 Task: Add an event with the title Third Lunch Break: Relaxation and Stress Relief, date ''2023/10/24'', time 20:00and add a description: The Introduction to SEO webinar is a comprehensive session designed to provide participants with a foundational understanding of Search Engine Optimization (SEO) principles, strategies, and best practices. Mark the tasks as Completed , logged in from the account softage.5@softage.netand send the event invitation to softage.9@softage.net and softage.10@softage.net. Set a reminder for the event Doesn''t repeat
Action: Mouse moved to (66, 111)
Screenshot: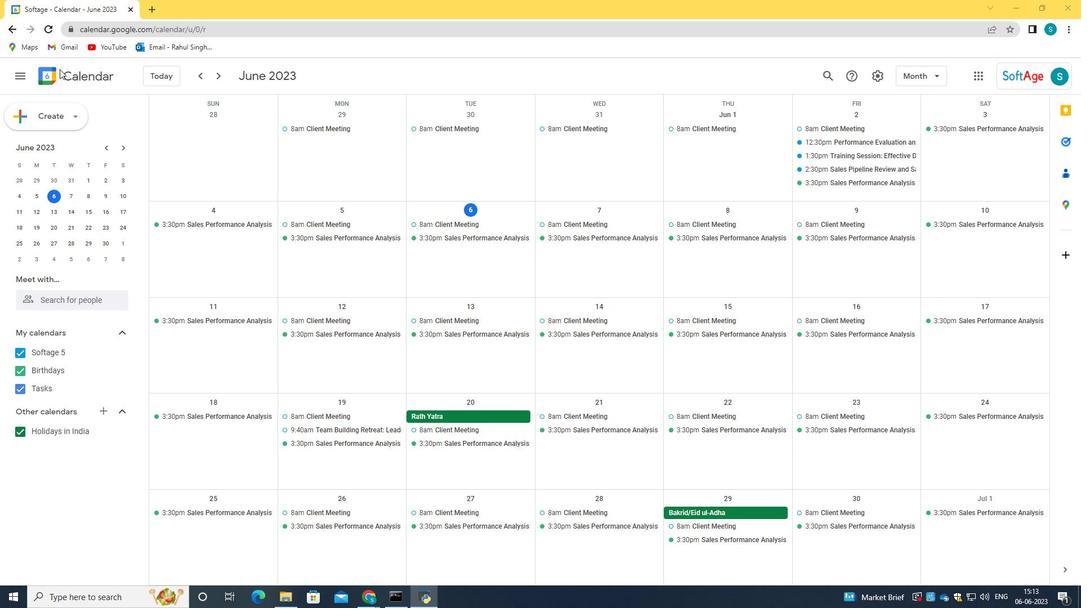 
Action: Mouse pressed left at (66, 111)
Screenshot: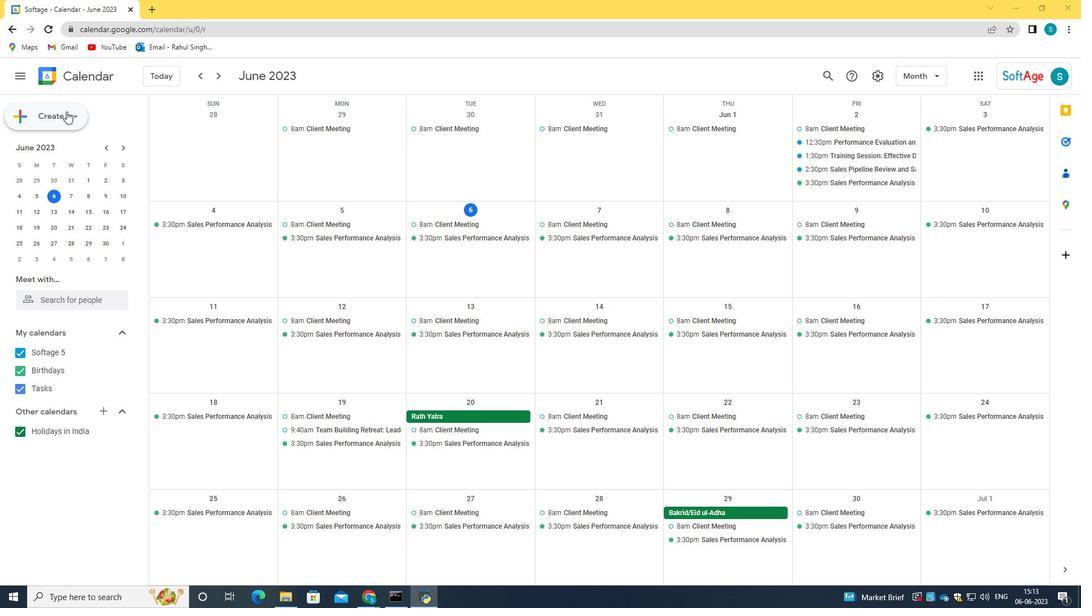 
Action: Mouse moved to (81, 149)
Screenshot: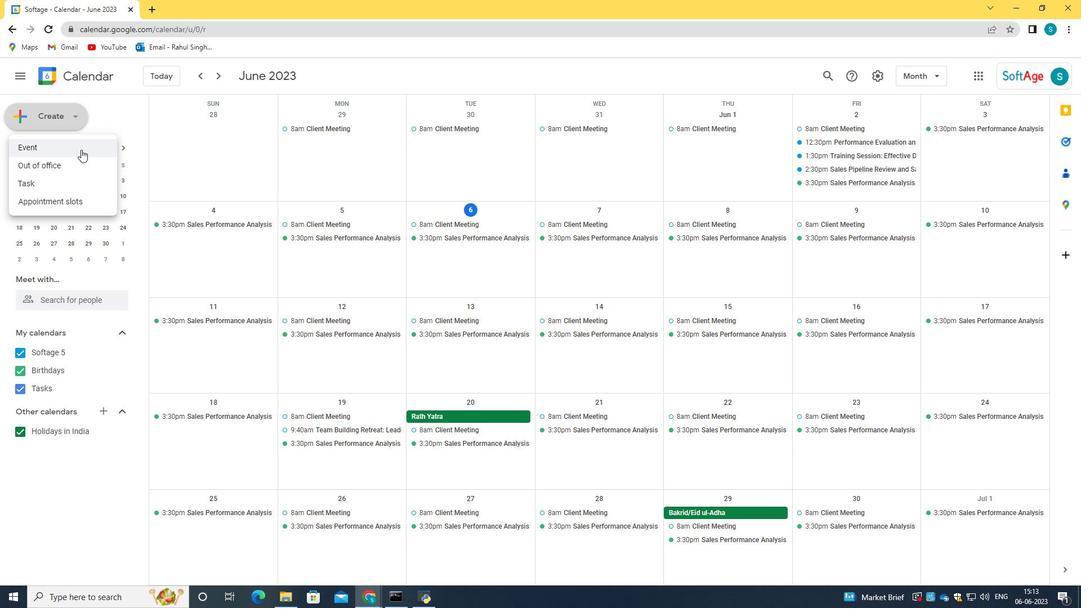 
Action: Mouse pressed left at (81, 149)
Screenshot: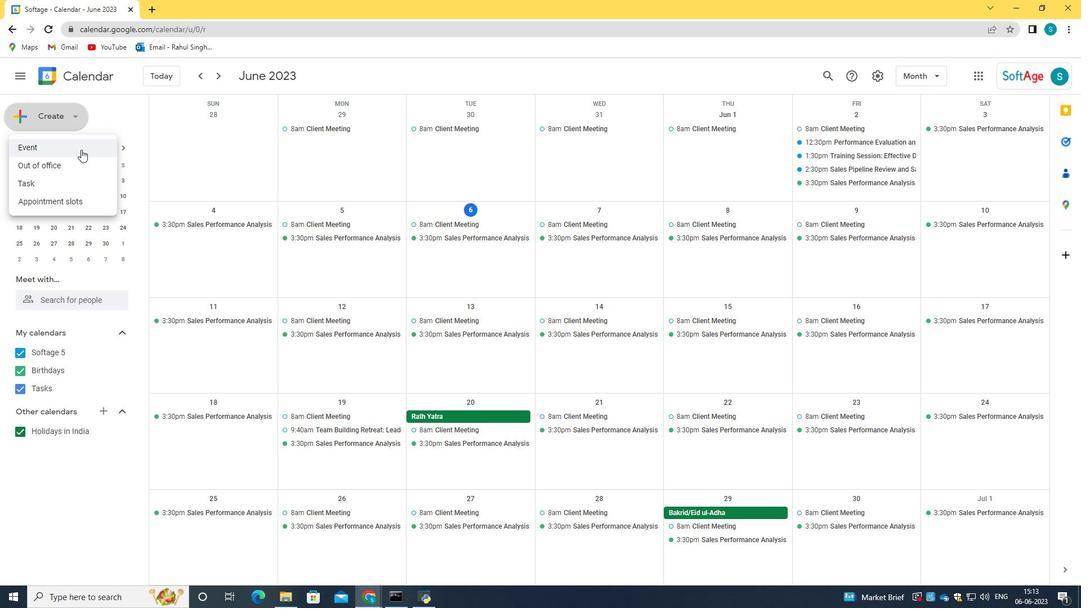 
Action: Mouse moved to (324, 448)
Screenshot: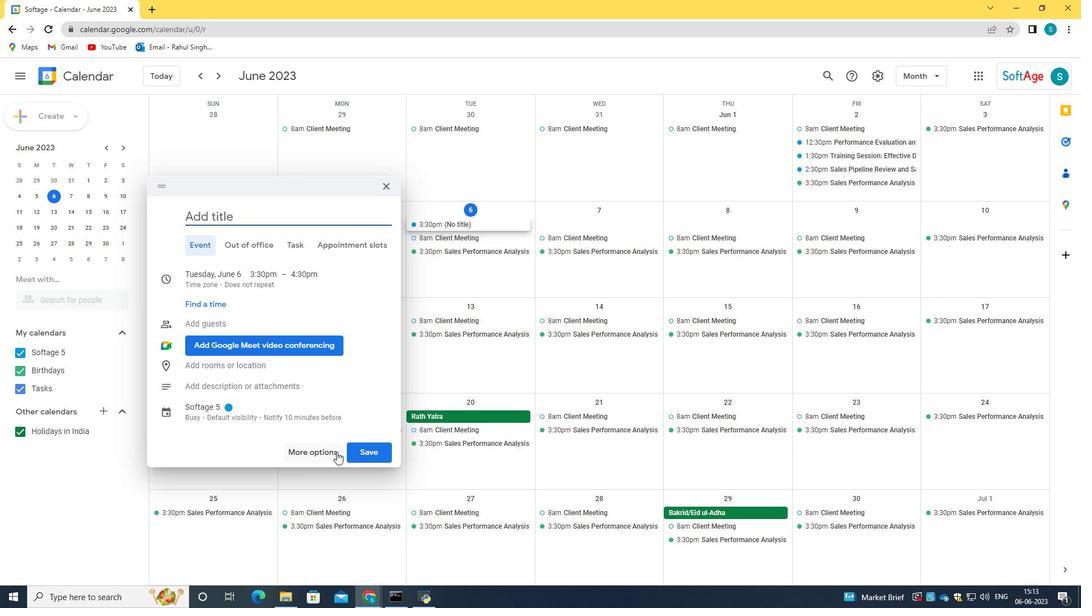 
Action: Mouse pressed left at (324, 448)
Screenshot: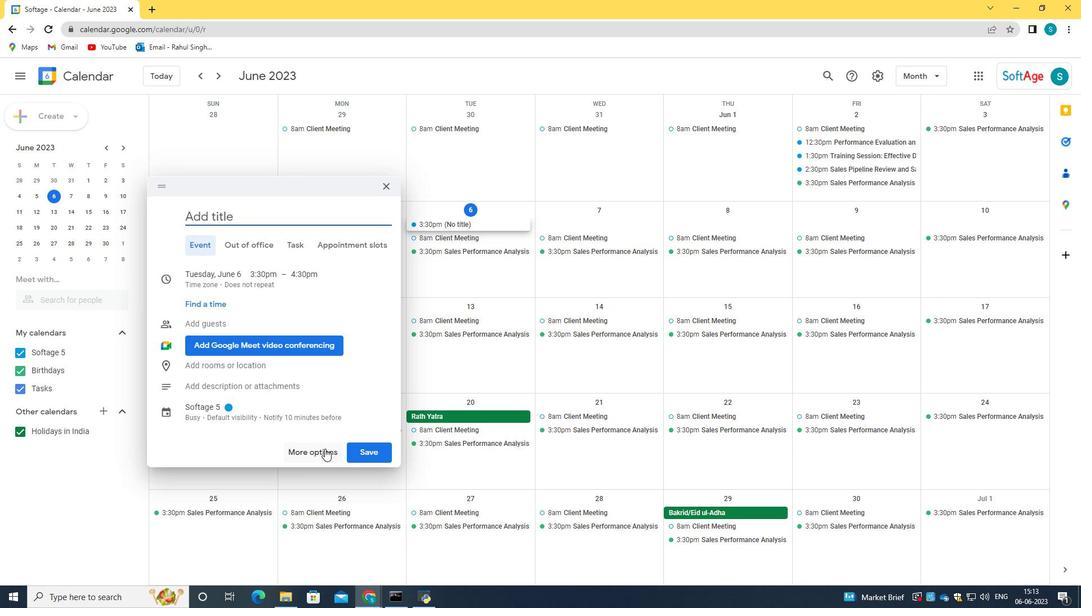 
Action: Mouse moved to (163, 84)
Screenshot: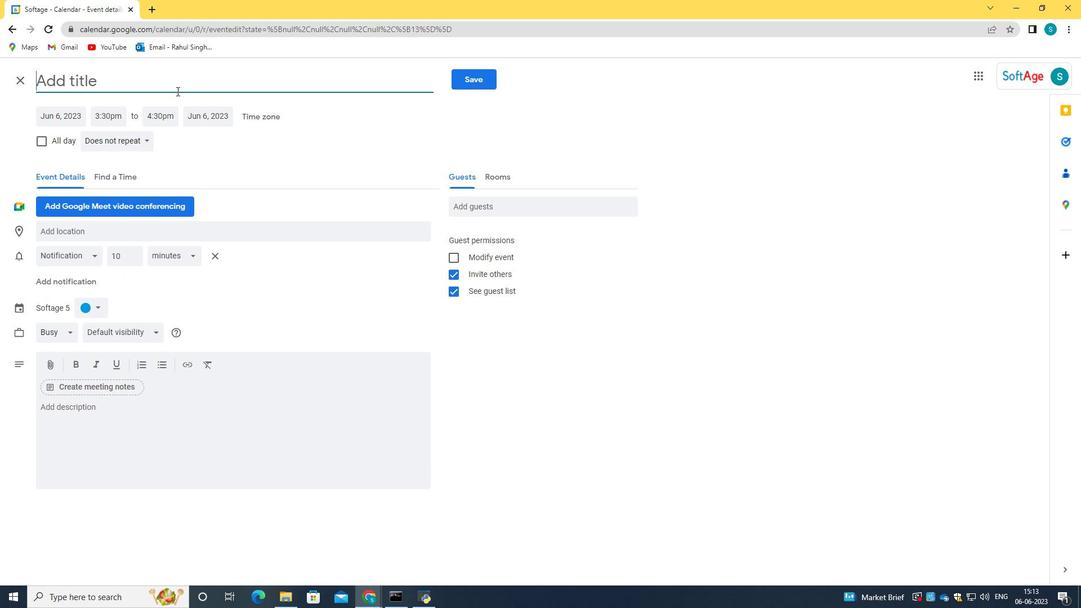
Action: Mouse pressed left at (163, 84)
Screenshot: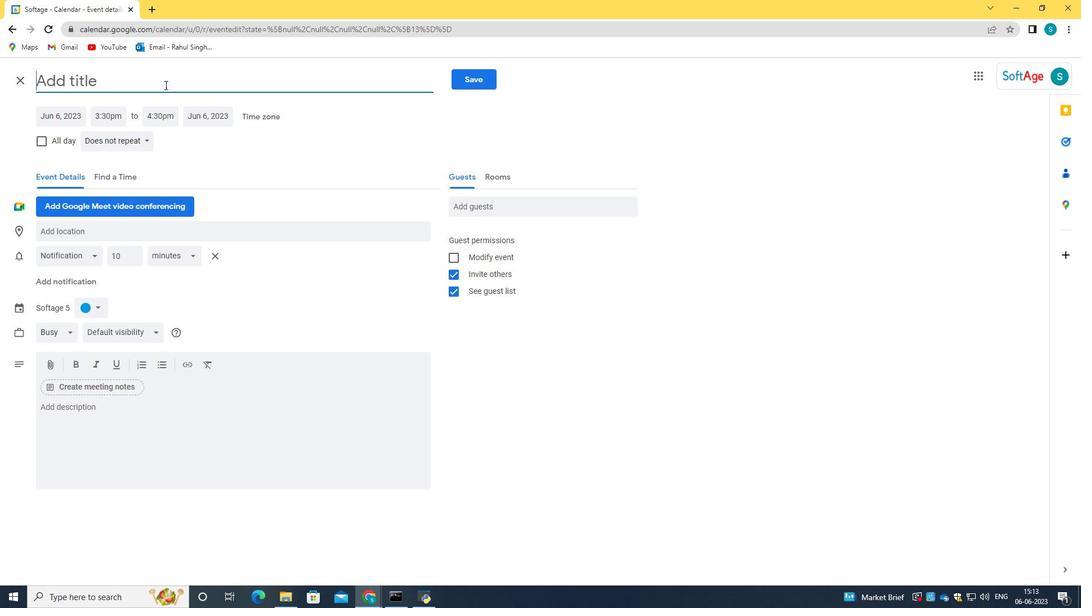 
Action: Key pressed <Key.caps_lock>T<Key.caps_lock>hier<Key.backspace><Key.backspace>rd<Key.space><Key.caps_lock>L<Key.caps_lock>ucnh<Key.space><Key.backspace><Key.backspace><Key.backspace><Key.backspace>nch<Key.space><Key.caps_lock>B<Key.caps_lock>reak<Key.shift_r>:<Key.space><Key.caps_lock>R<Key.caps_lock>elaxation<Key.space>and<Key.space><Key.caps_lock>S<Key.caps_lock>tress<Key.space><Key.caps_lock>R<Key.caps_lock>elief<Key.space>
Screenshot: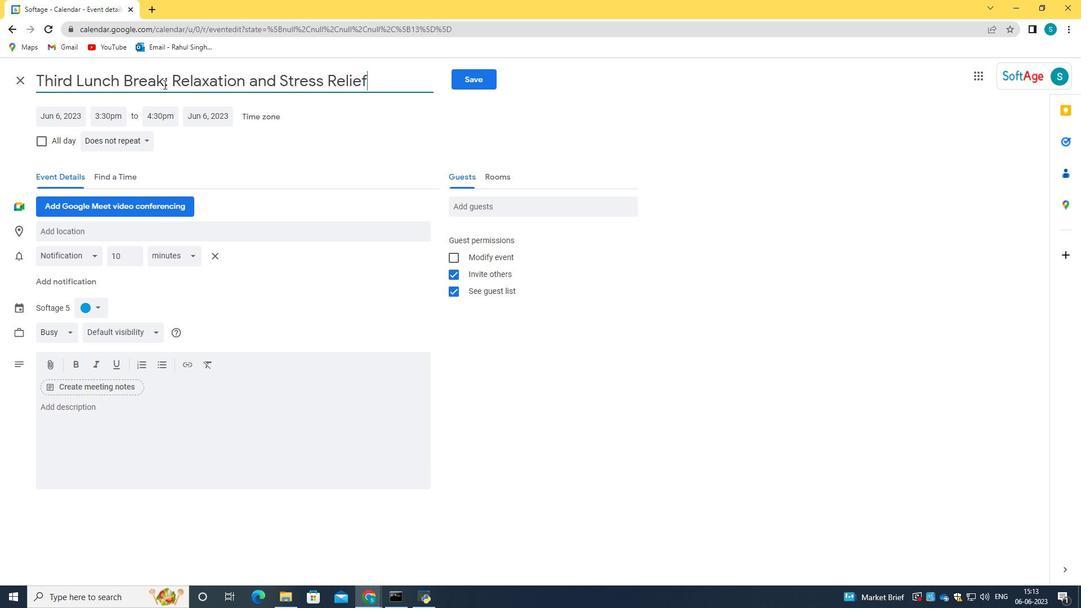 
Action: Mouse moved to (63, 113)
Screenshot: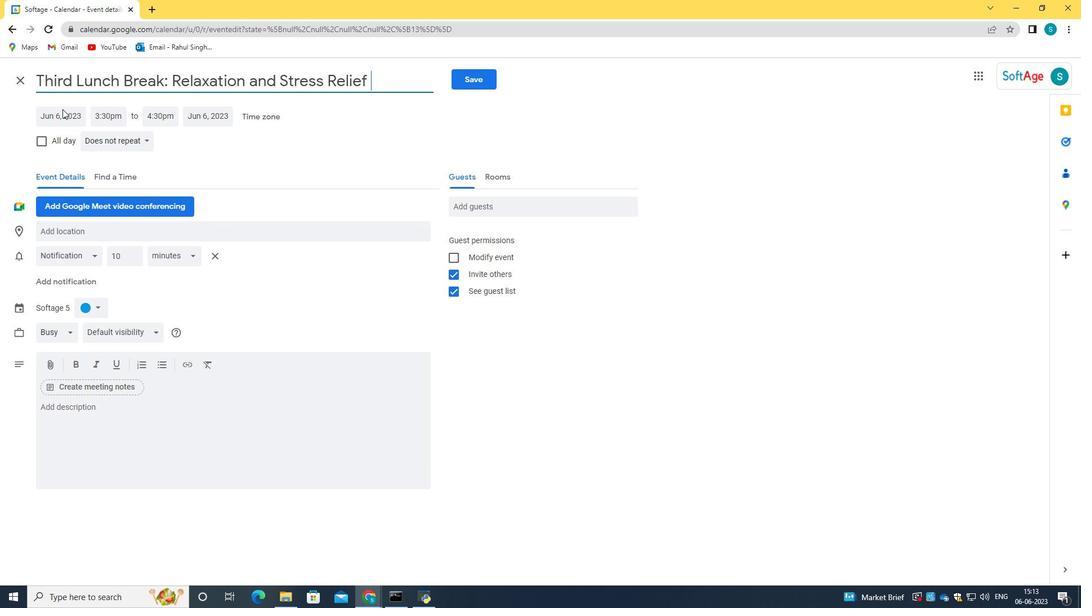 
Action: Mouse pressed left at (63, 113)
Screenshot: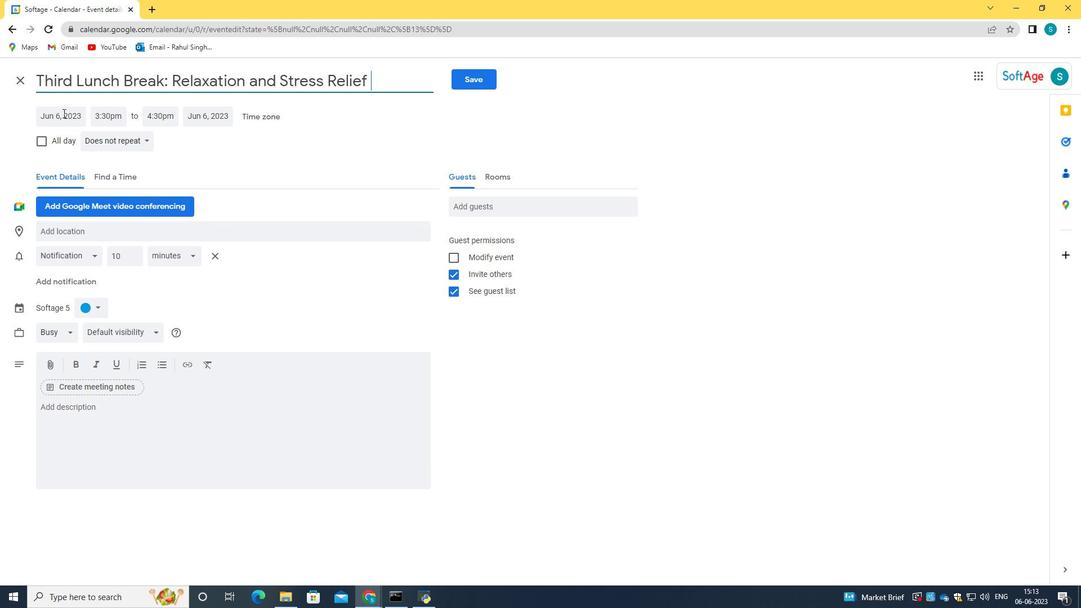 
Action: Key pressed 2023/10/24<Key.tab>08<Key.shift_r>:00<Key.backspace><Key.backspace><Key.backspace><Key.backspace><Key.backspace>20<Key.shift_r>:00<Key.enter>
Screenshot: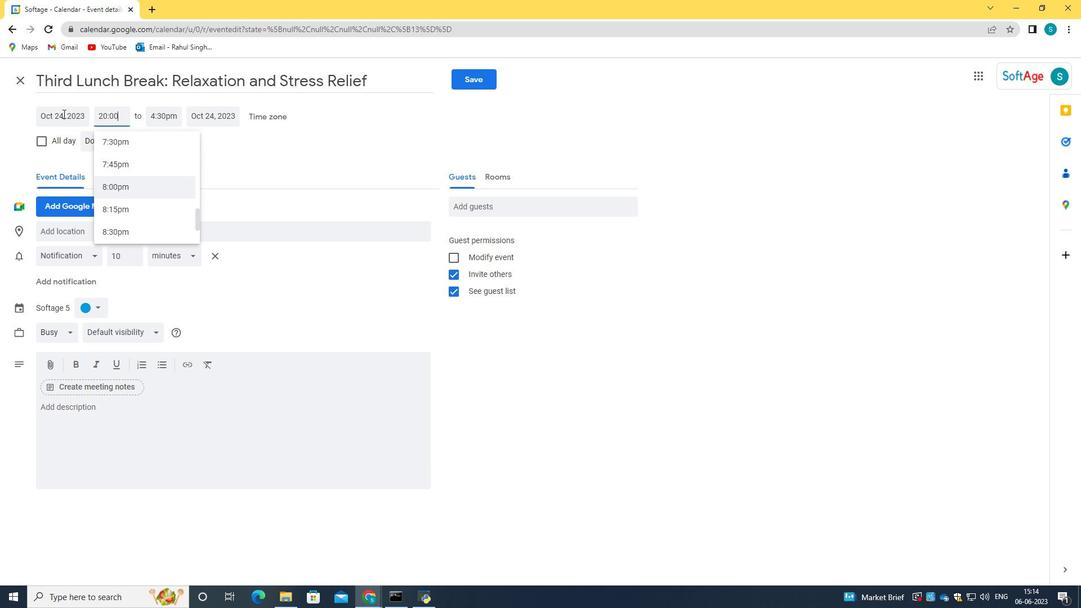 
Action: Mouse moved to (223, 425)
Screenshot: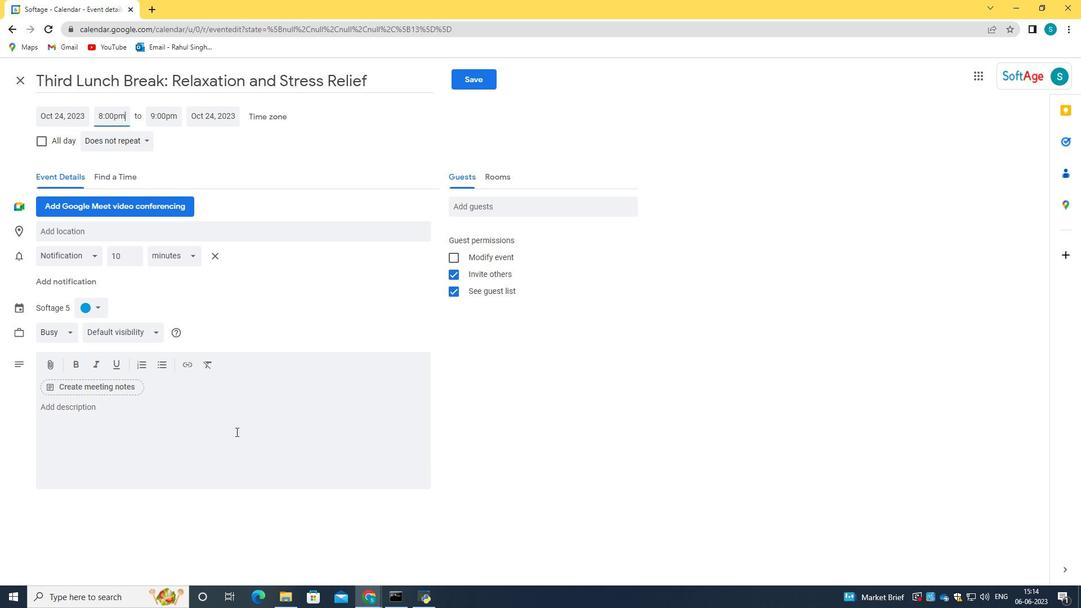 
Action: Mouse pressed left at (223, 425)
Screenshot: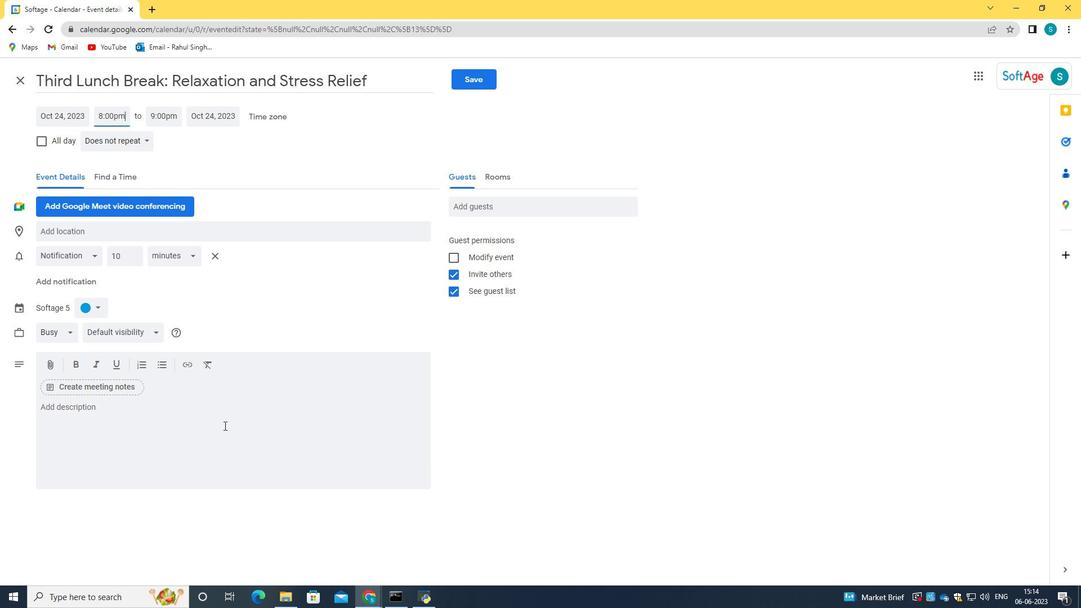 
Action: Key pressed <Key.caps_lock>T<Key.caps_lock>he<Key.space>introduction<Key.space>of<Key.space><Key.caps_lock>SEO<Key.space><Key.caps_lock>webinar<Key.space>is<Key.space>a<Key.space>comprehensive<Key.space>si<Key.backspace>ession<Key.space>designed<Key.space>to<Key.space>prove<Key.backspace>ide<Key.space>participants<Key.space>with<Key.space>a<Key.space>foundational<Key.space>undr=er<Key.backspace><Key.backspace><Key.backspace><Key.backspace>erstanding<Key.space>of<Key.space><Key.caps_lock>S<Key.caps_lock>earch<Key.space><Key.caps_lock>E<Key.caps_lock>ngine<Key.space><Key.caps_lock>O<Key.caps_lock>ptimization<Key.shift_r><Key.shift_r><Key.shift_r>(<Key.caps_lock>SEO<Key.shift_r><Key.shift_r>)<Key.space>PRINI<Key.backspace><Key.backspace><Key.backspace><Key.backspace><Key.caps_lock><Key.backspace>pricnicple<Key.space><Key.backspace>.<Key.backspace>,<Key.space>st<Key.backspace><Key.backspace><Key.backspace><Key.backspace><Key.backspace><Key.backspace><Key.backspace><Key.backspace><Key.backspace><Key.backspace><Key.backspace>c<Key.backspace>nciple<Key.space><Key.backspace>,<Key.space>strategies,<Key.space>and<Key.space>best<Key.space>practices.<Key.space>
Screenshot: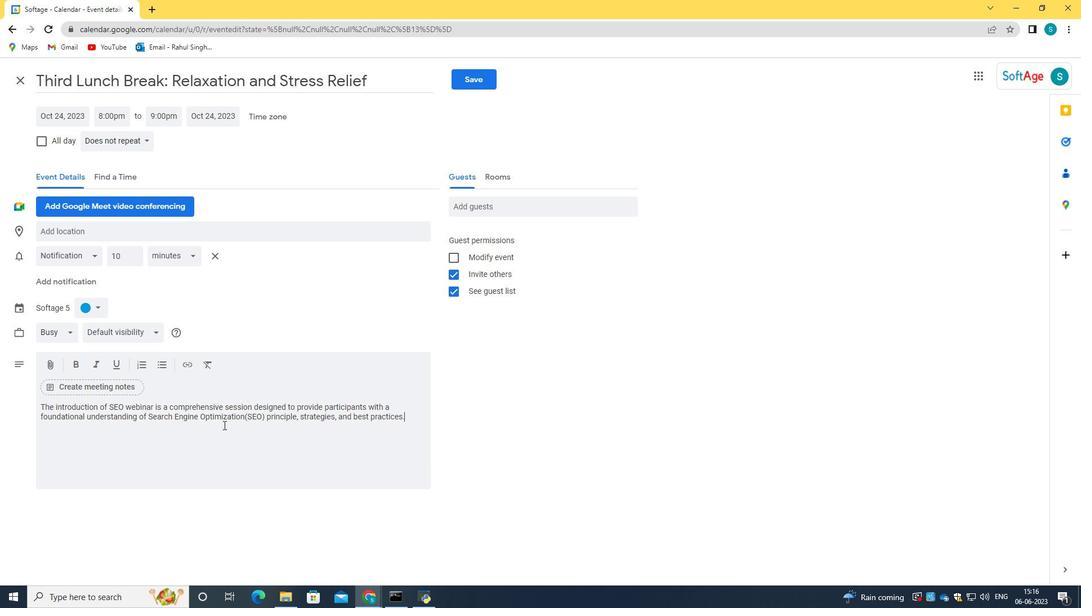 
Action: Mouse moved to (486, 211)
Screenshot: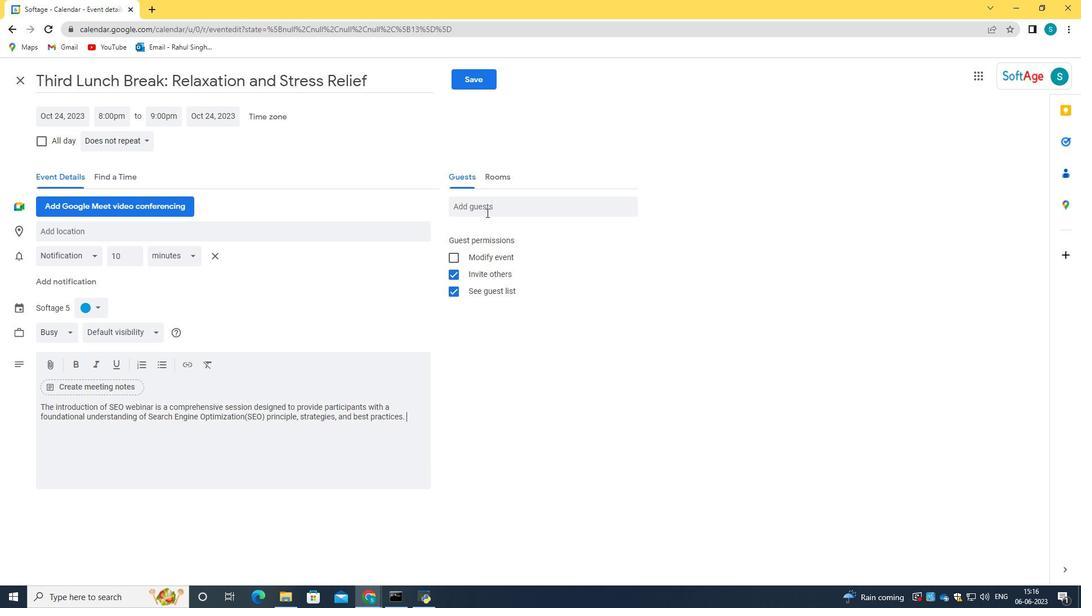 
Action: Mouse pressed left at (486, 211)
Screenshot: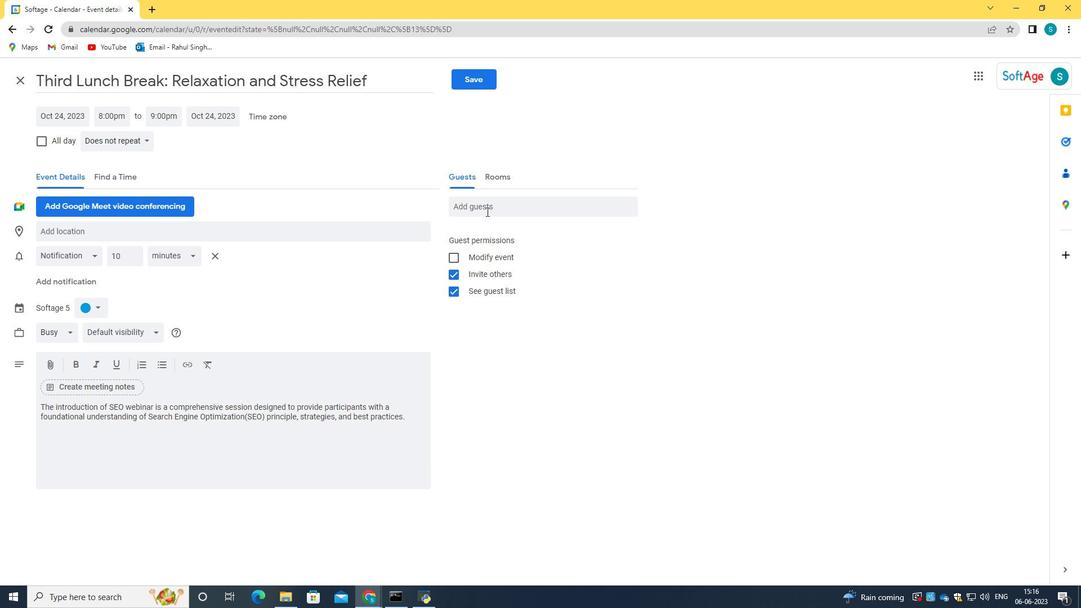 
Action: Key pressed softage.7<Key.backspace>9<Key.shift>@softage.net<Key.tab>softage.10<Key.shift>@sofytage=<Key.backspace><Key.backspace><Key.backspace><Key.backspace><Key.backspace><Key.backspace>tage.net
Screenshot: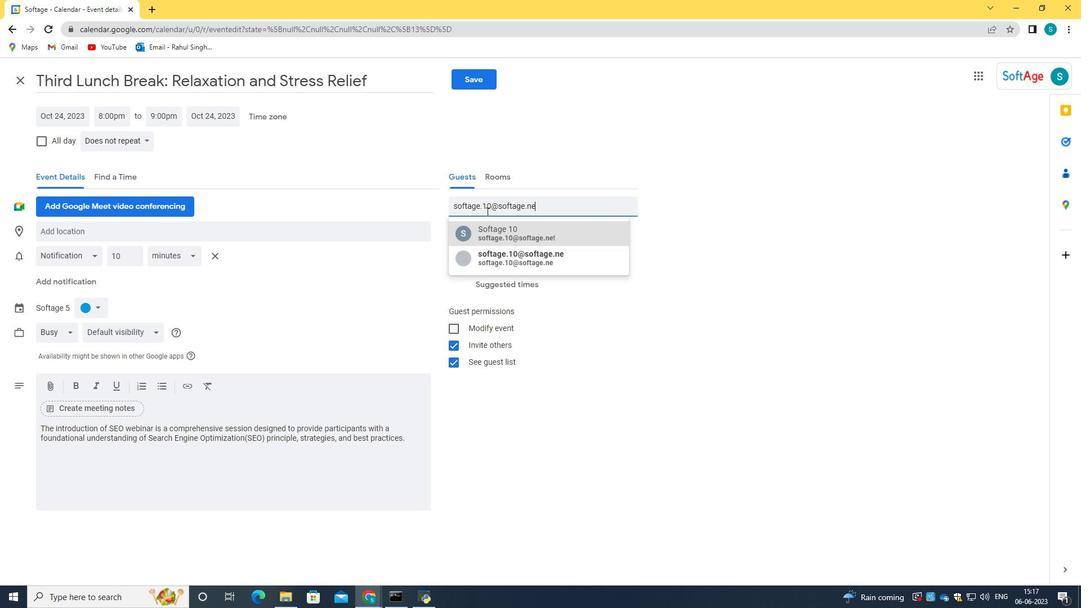 
Action: Mouse moved to (525, 240)
Screenshot: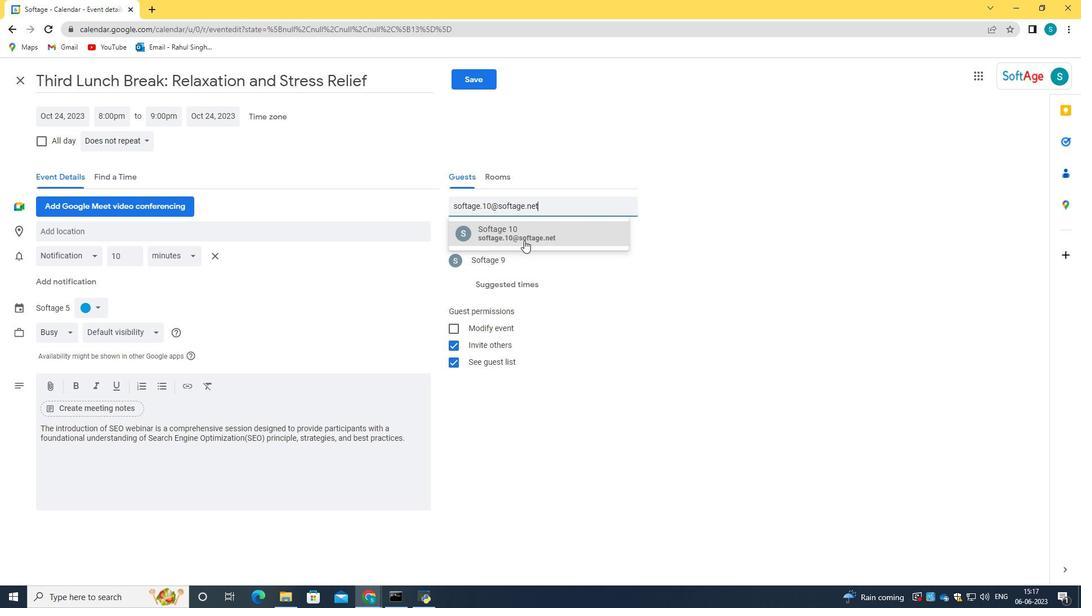 
Action: Mouse pressed left at (525, 240)
Screenshot: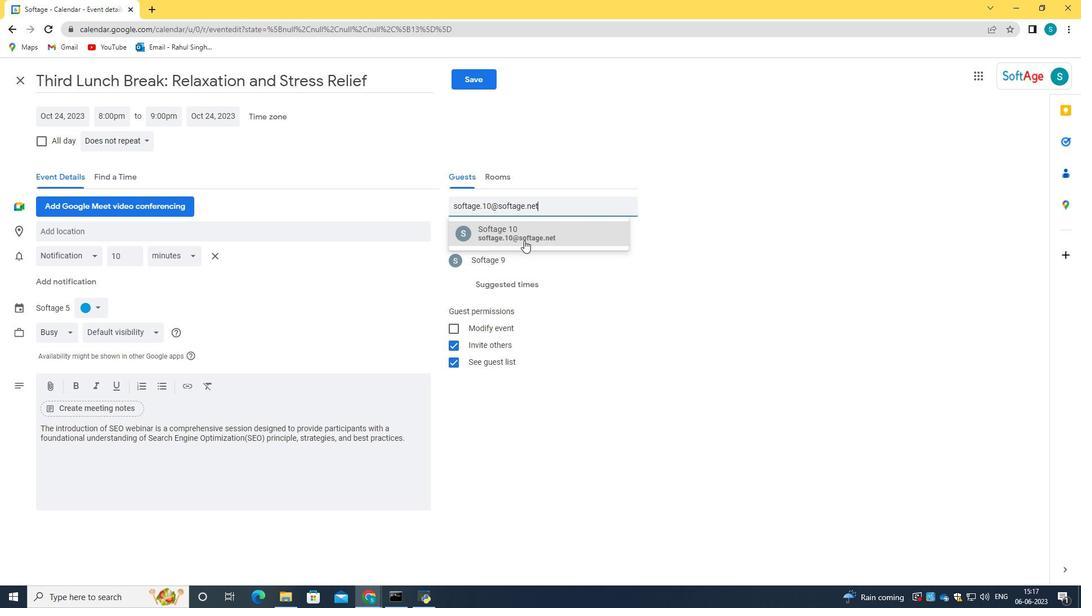 
Action: Mouse moved to (134, 143)
Screenshot: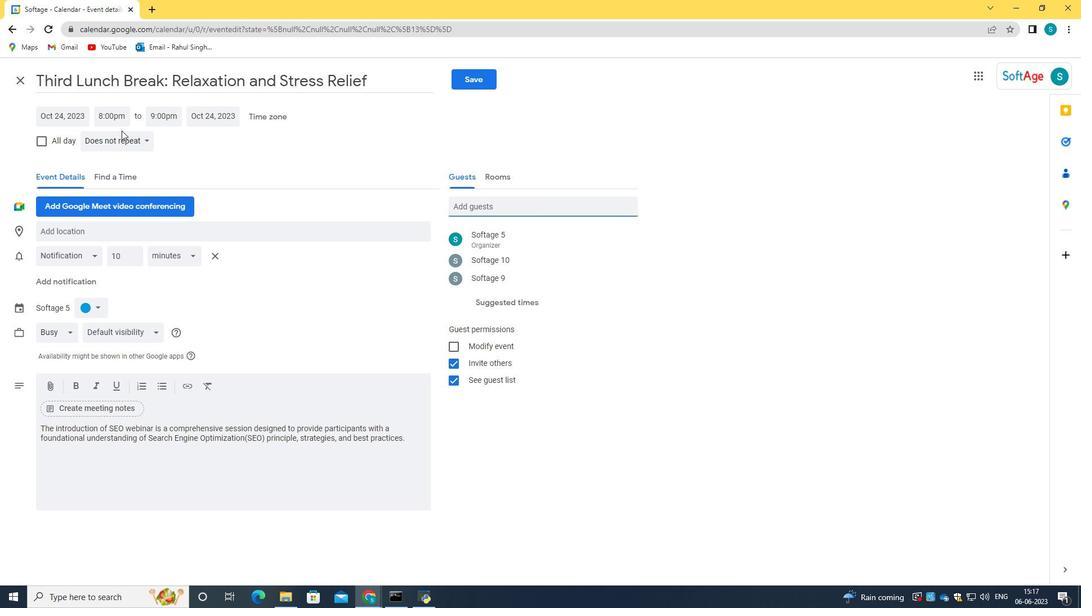 
Action: Mouse pressed left at (134, 143)
Screenshot: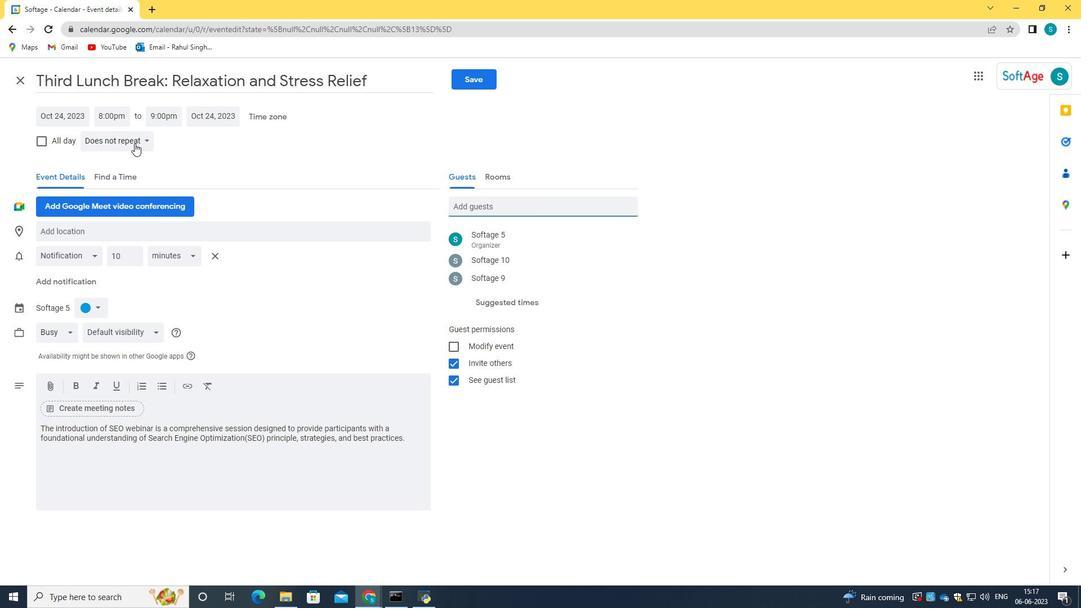 
Action: Mouse moved to (141, 144)
Screenshot: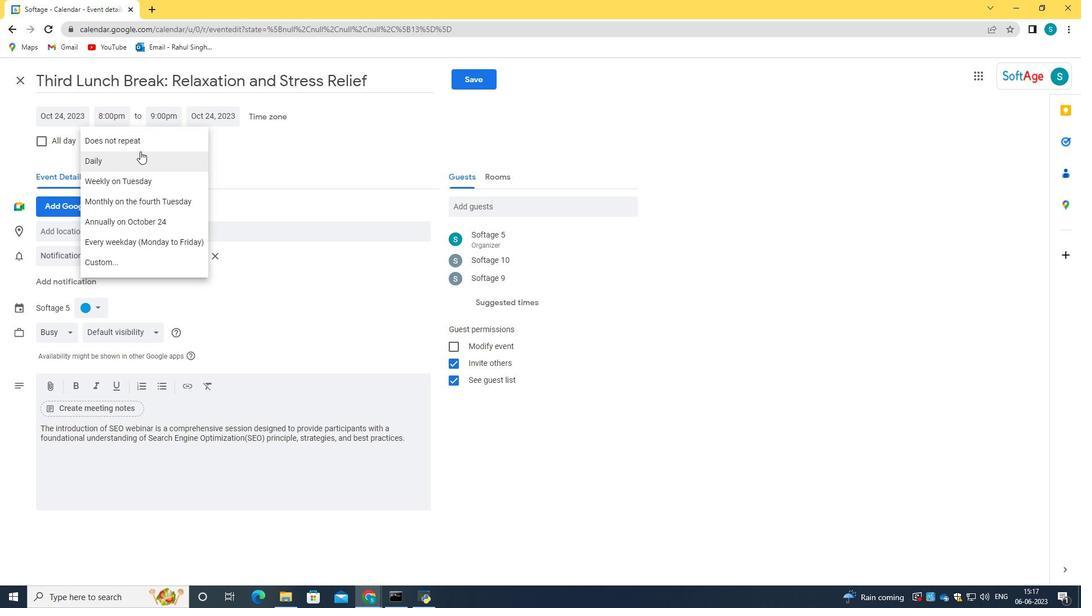 
Action: Mouse pressed left at (141, 144)
Screenshot: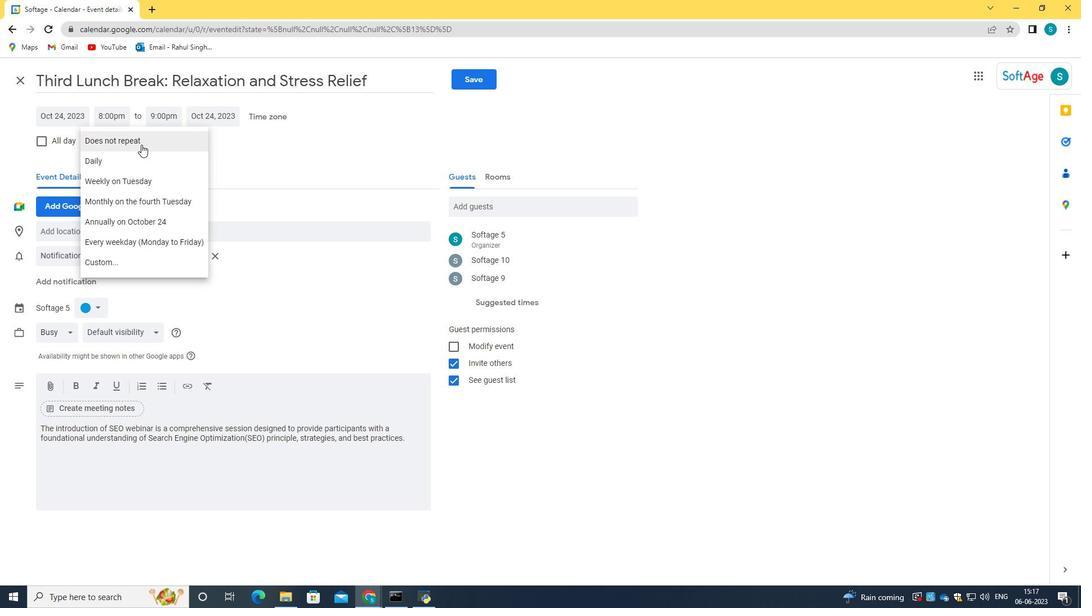 
Action: Mouse moved to (449, 75)
Screenshot: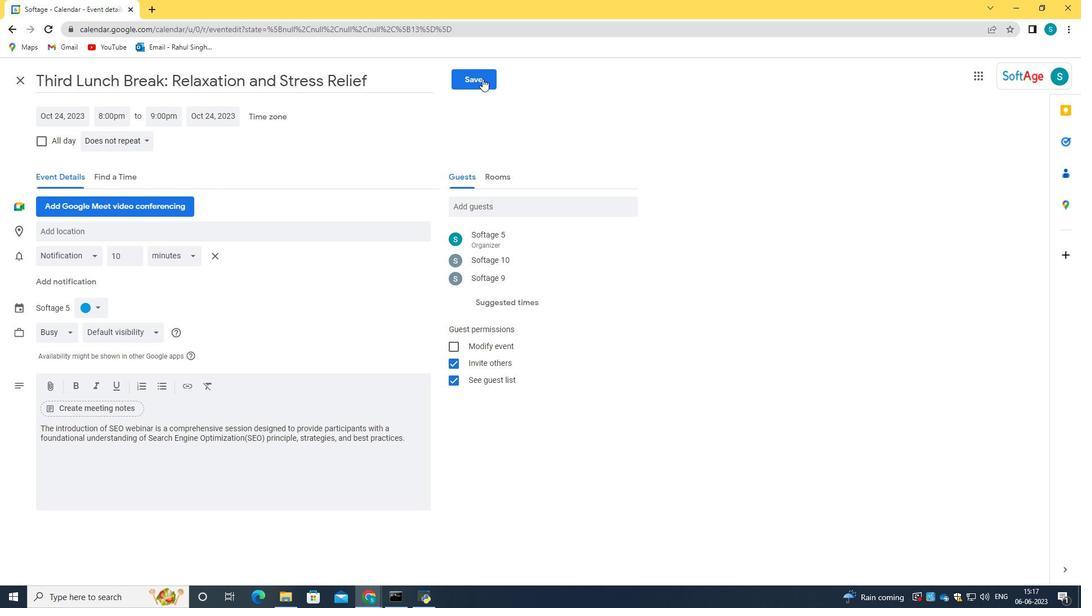 
Action: Mouse pressed left at (449, 75)
Screenshot: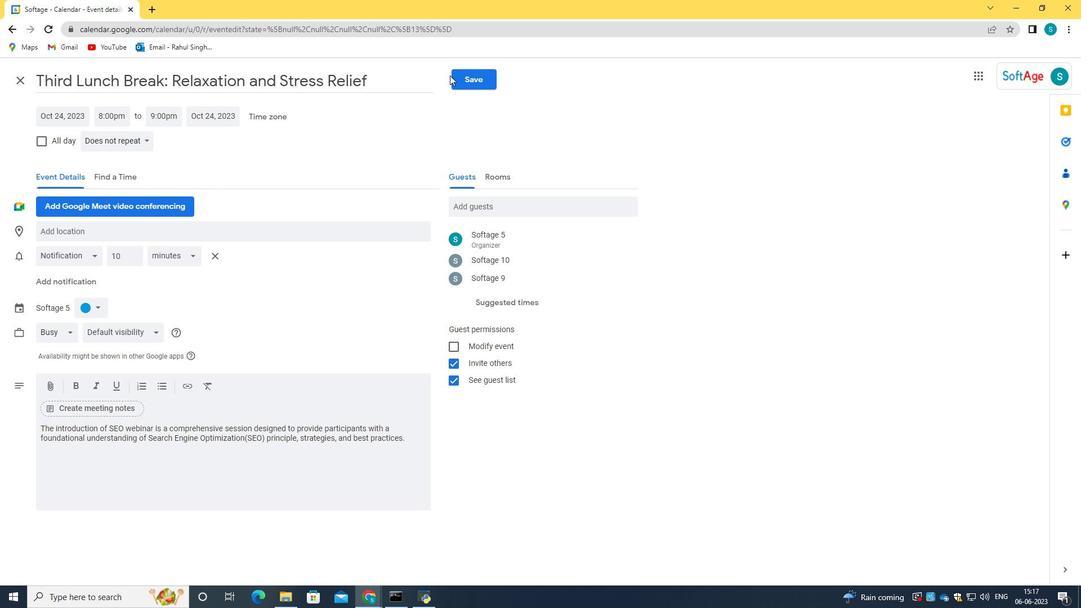
Action: Mouse moved to (460, 82)
Screenshot: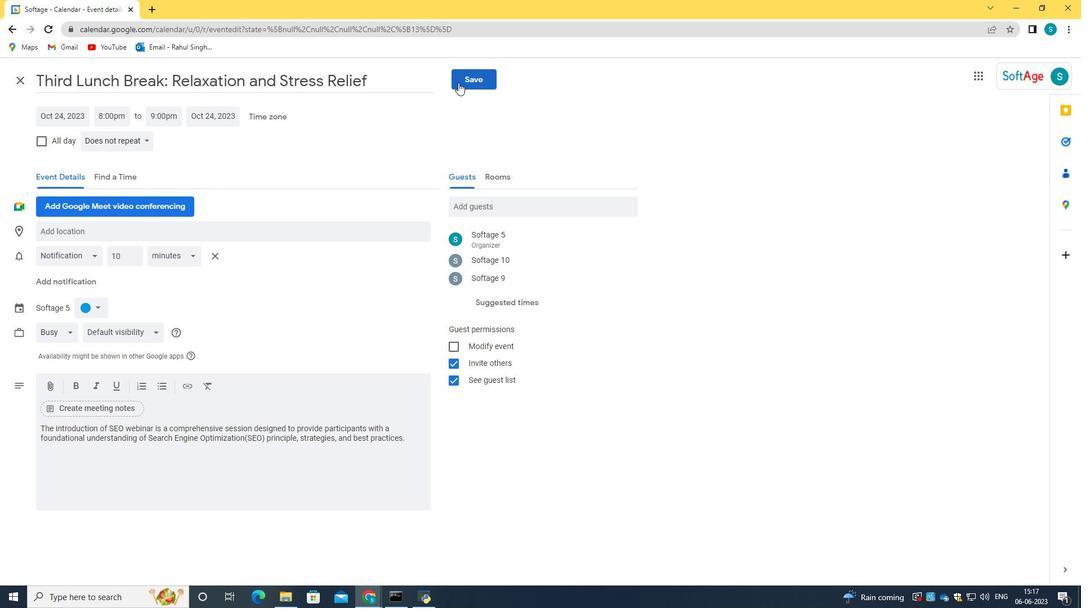 
Action: Mouse pressed left at (460, 82)
Screenshot: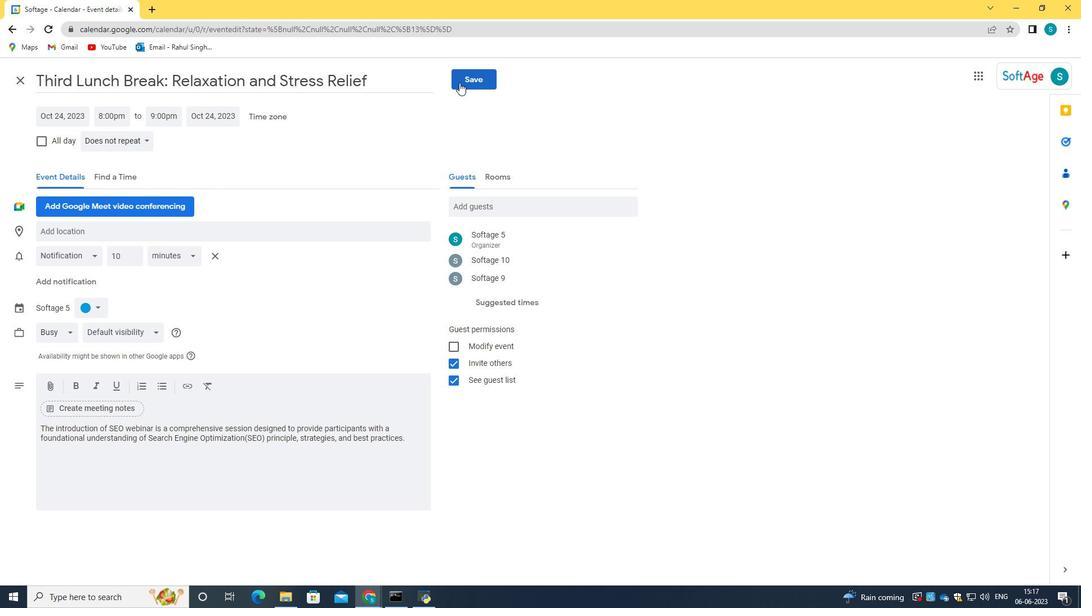 
Action: Mouse moved to (647, 346)
Screenshot: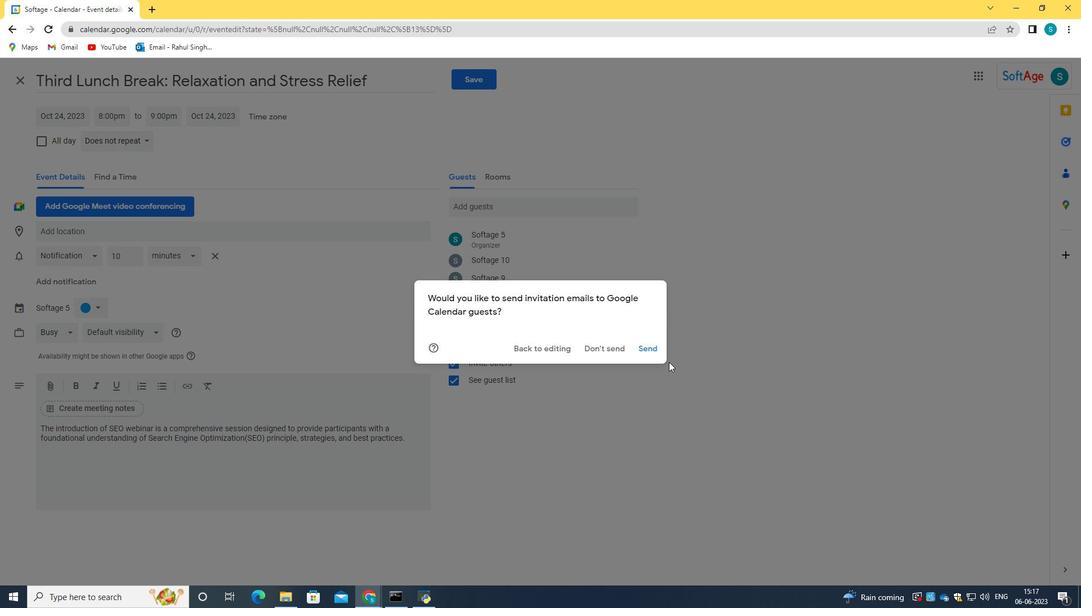 
Action: Mouse pressed left at (647, 346)
Screenshot: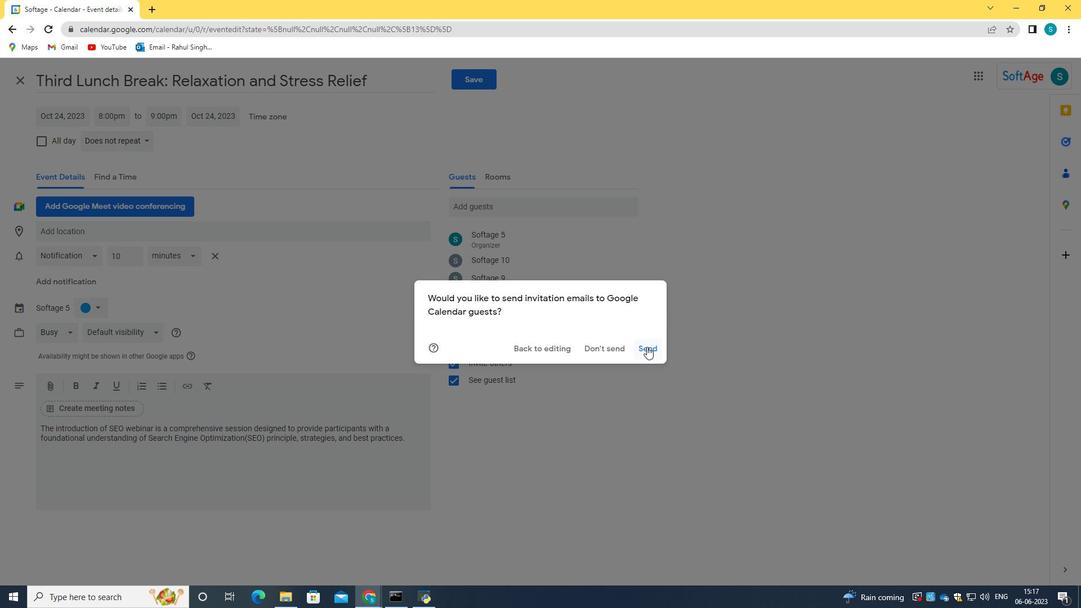 
Action: Mouse moved to (674, 364)
Screenshot: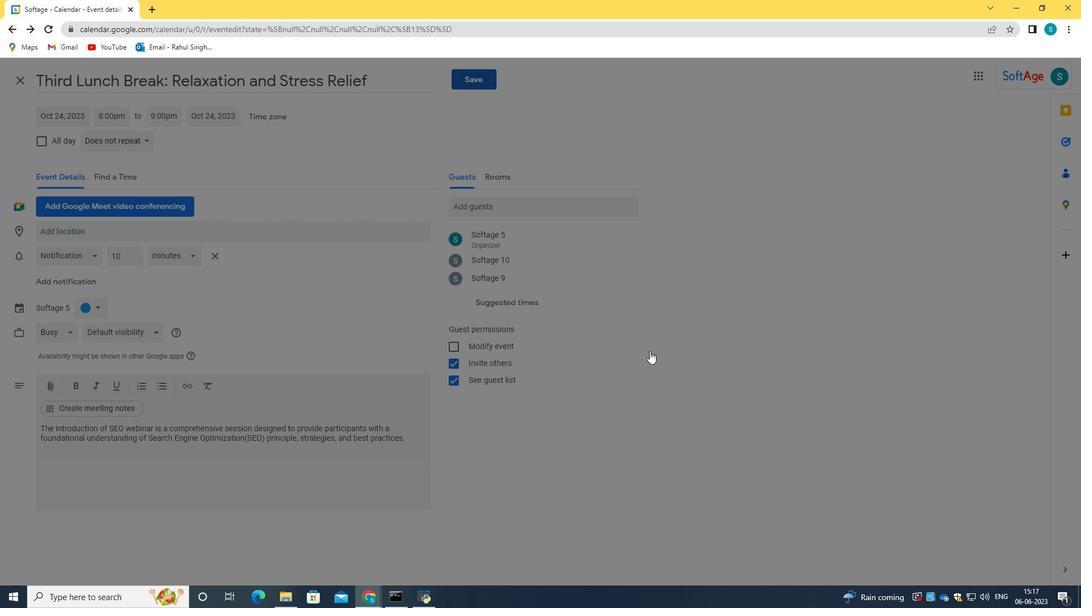 
